 Task: Check the availability  in a calendar according to a particular month
Action: Mouse moved to (212, 268)
Screenshot: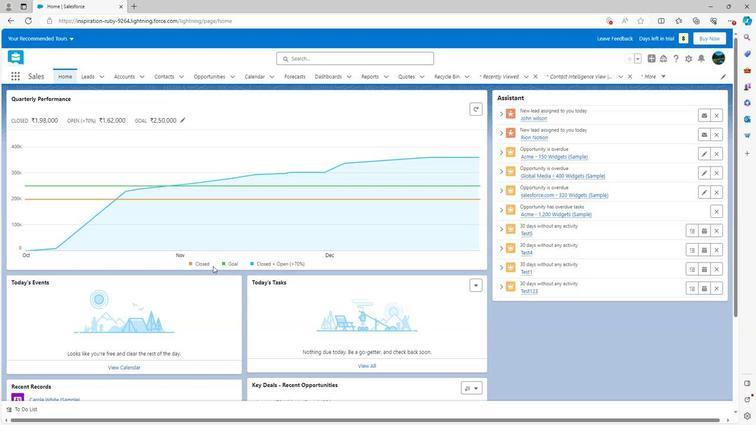
Action: Mouse scrolled (212, 267) with delta (0, 0)
Screenshot: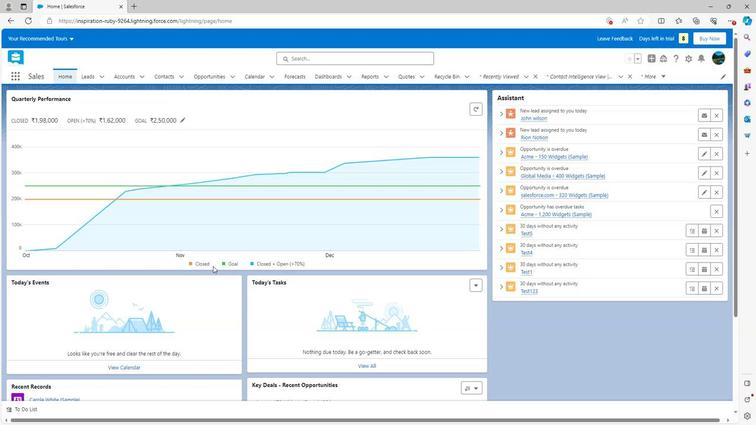 
Action: Mouse scrolled (212, 267) with delta (0, 0)
Screenshot: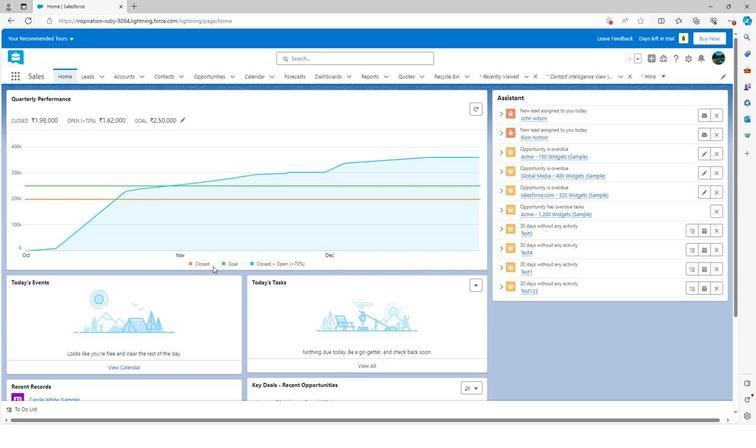 
Action: Mouse scrolled (212, 267) with delta (0, 0)
Screenshot: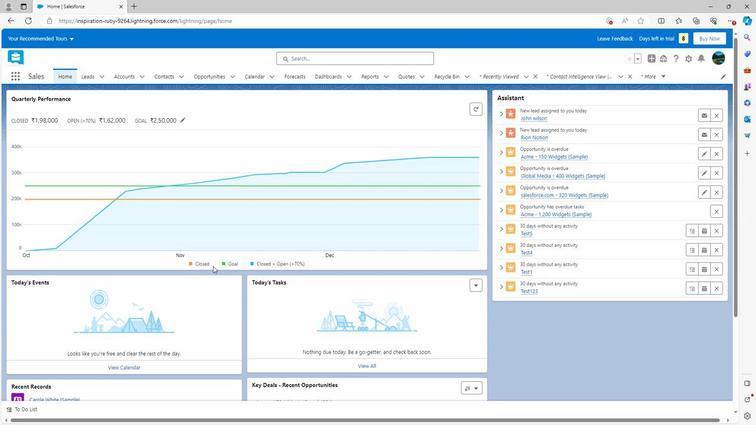 
Action: Mouse scrolled (212, 267) with delta (0, 0)
Screenshot: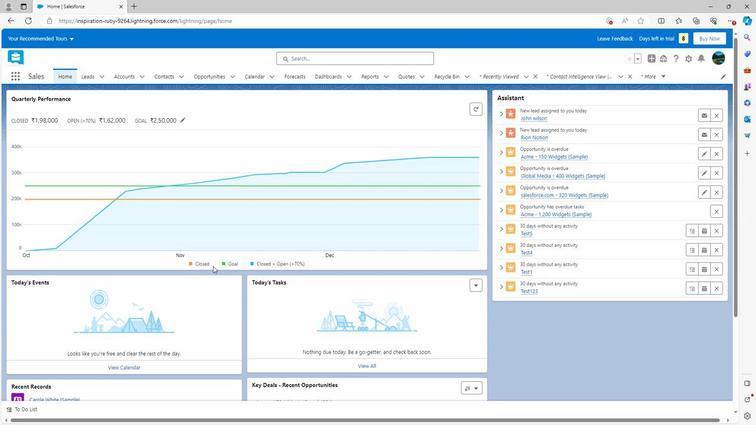 
Action: Mouse scrolled (212, 268) with delta (0, 0)
Screenshot: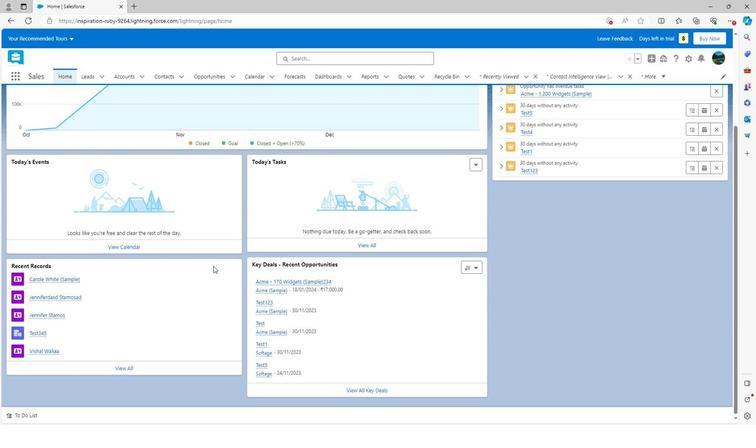 
Action: Mouse scrolled (212, 268) with delta (0, 0)
Screenshot: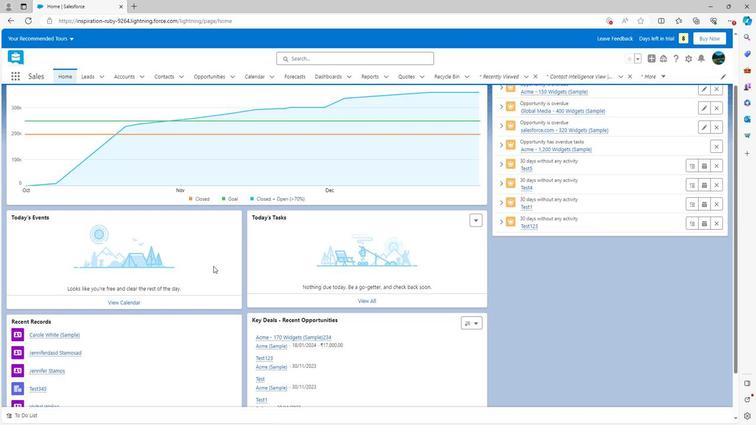 
Action: Mouse scrolled (212, 268) with delta (0, 0)
Screenshot: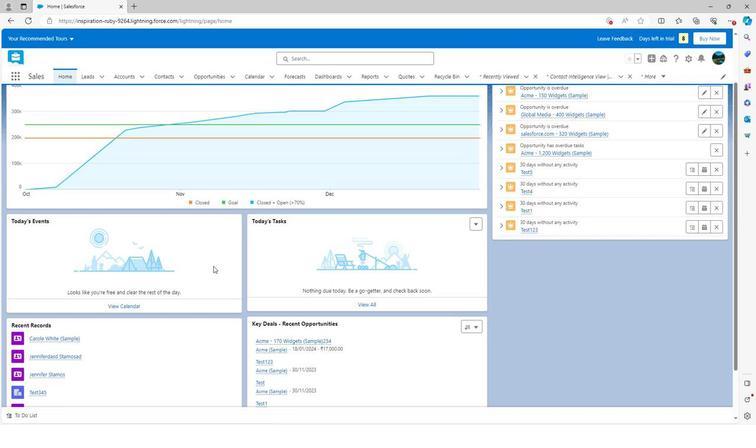 
Action: Mouse scrolled (212, 268) with delta (0, 0)
Screenshot: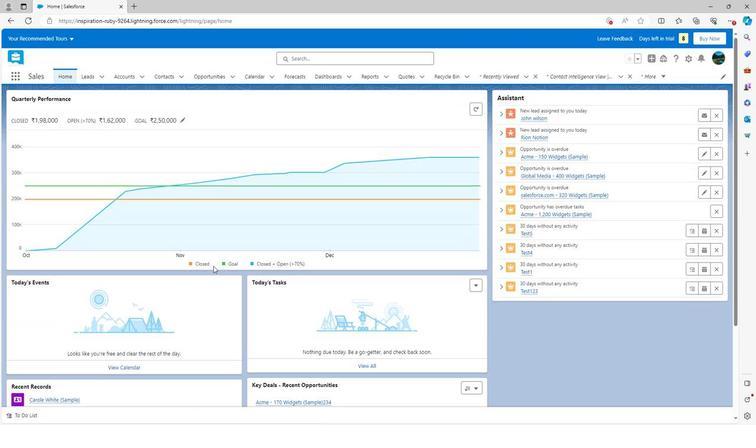 
Action: Mouse moved to (251, 76)
Screenshot: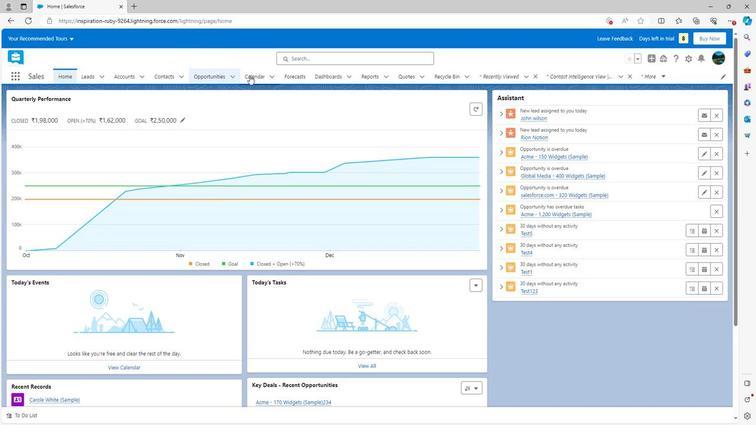 
Action: Mouse pressed left at (251, 76)
Screenshot: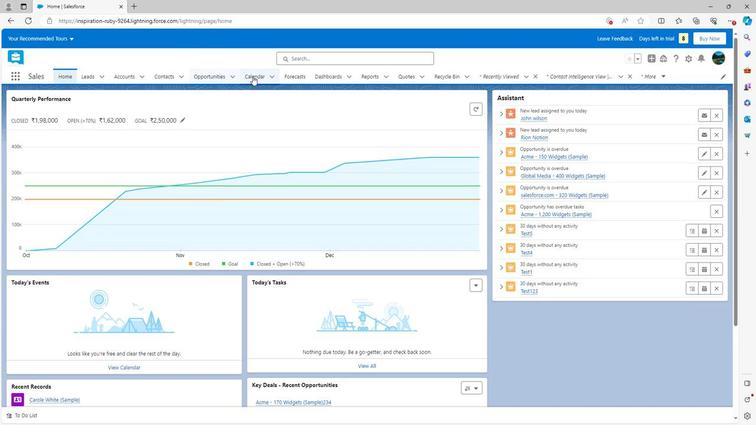 
Action: Mouse moved to (667, 99)
Screenshot: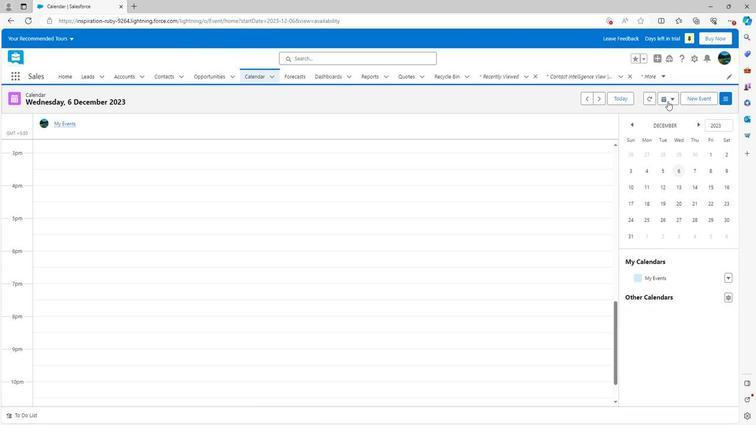 
Action: Mouse pressed left at (667, 99)
Screenshot: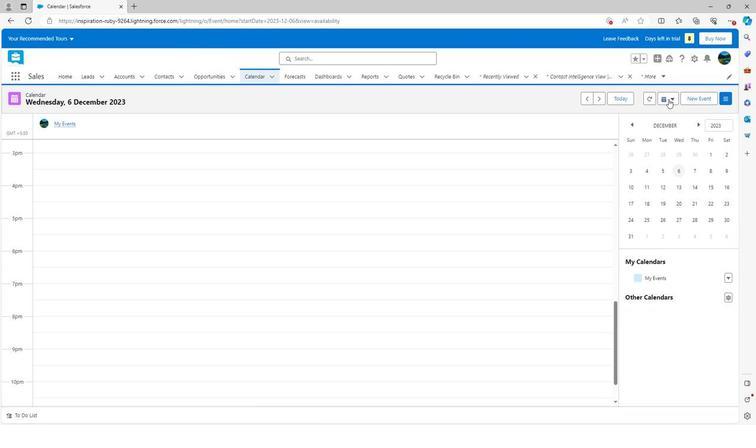 
Action: Mouse moved to (674, 154)
Screenshot: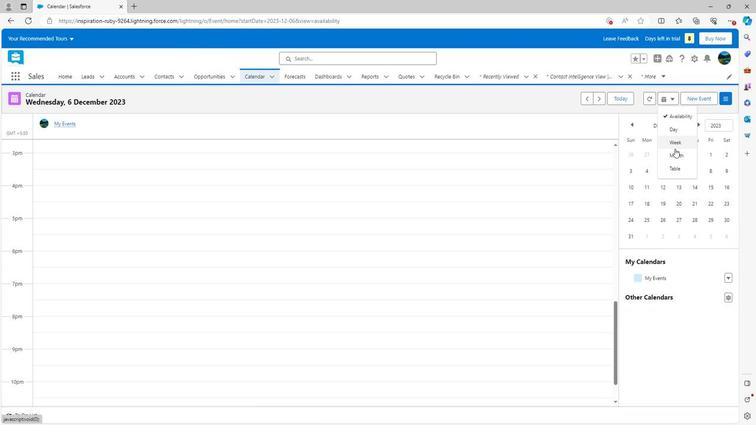 
Action: Mouse pressed left at (674, 154)
Screenshot: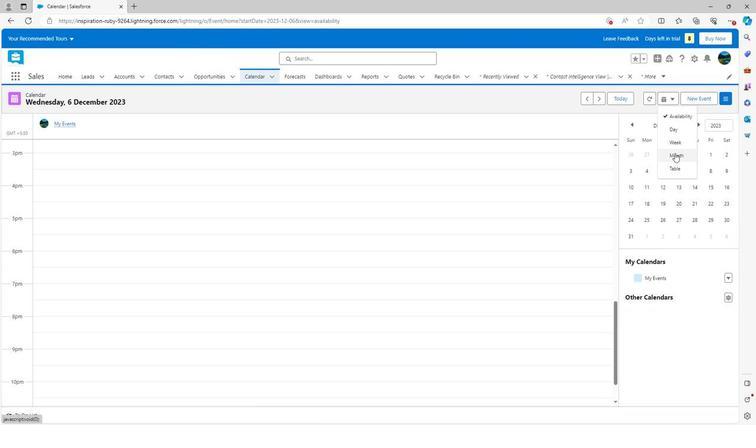 
Action: Mouse moved to (438, 190)
Screenshot: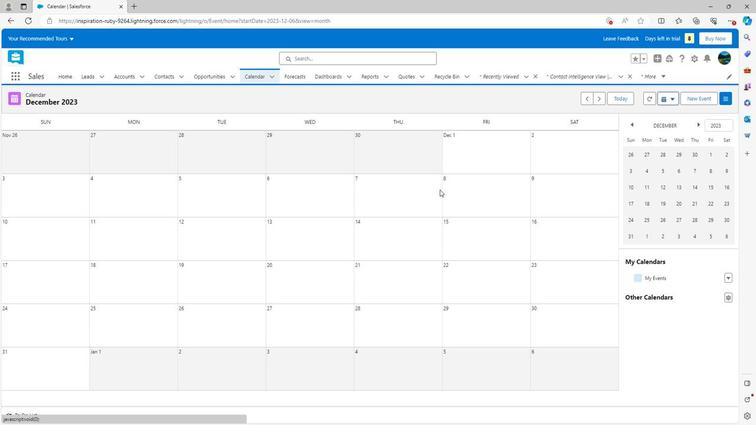 
Action: Mouse scrolled (438, 191) with delta (0, 0)
Screenshot: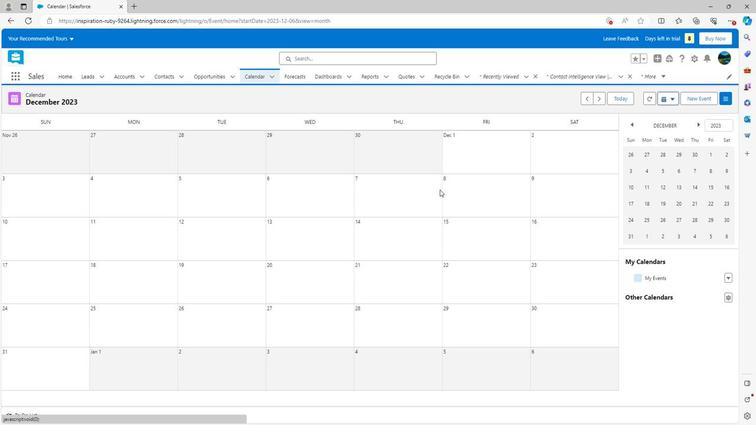 
Action: Mouse moved to (438, 190)
Screenshot: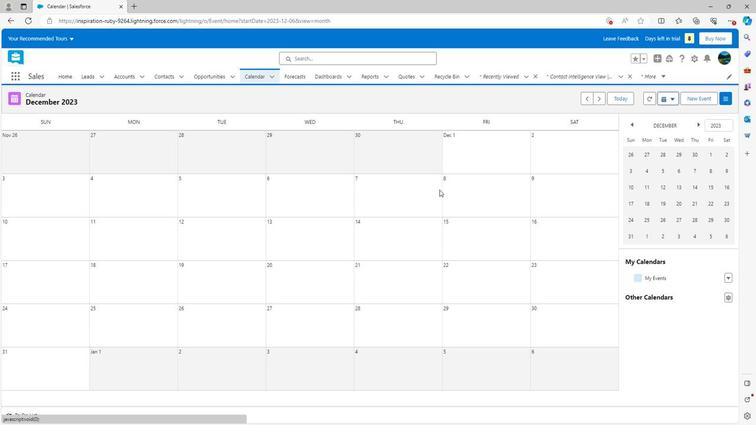 
Action: Mouse scrolled (438, 190) with delta (0, 0)
Screenshot: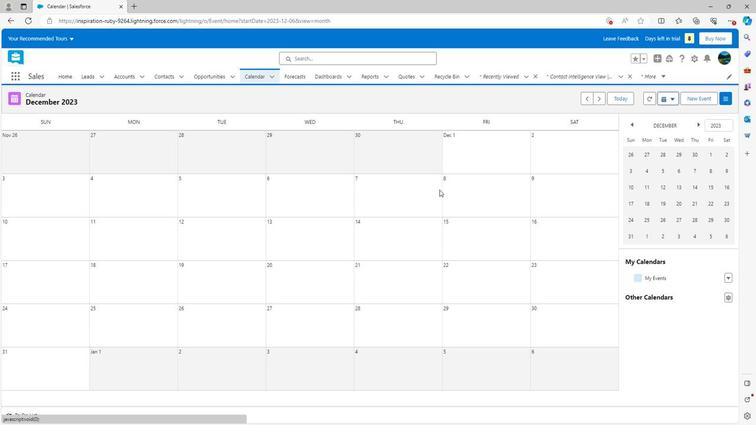 
Action: Mouse moved to (439, 188)
Screenshot: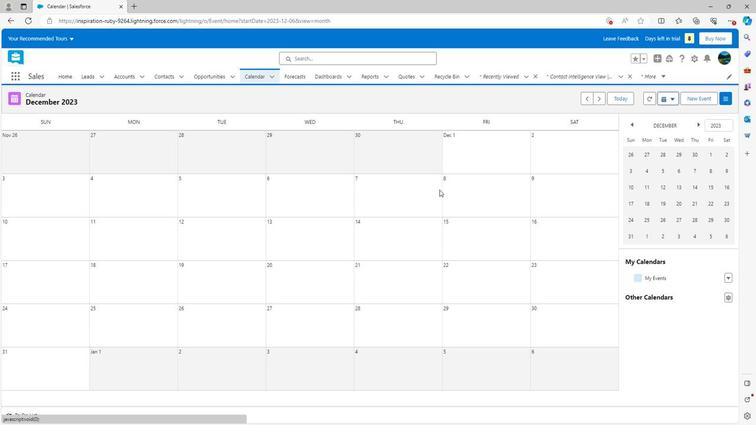 
Action: Mouse scrolled (439, 189) with delta (0, 0)
Screenshot: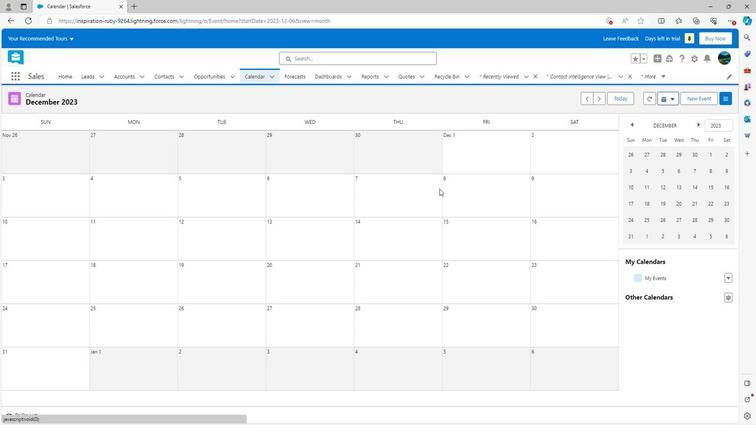 
Action: Mouse moved to (439, 188)
Screenshot: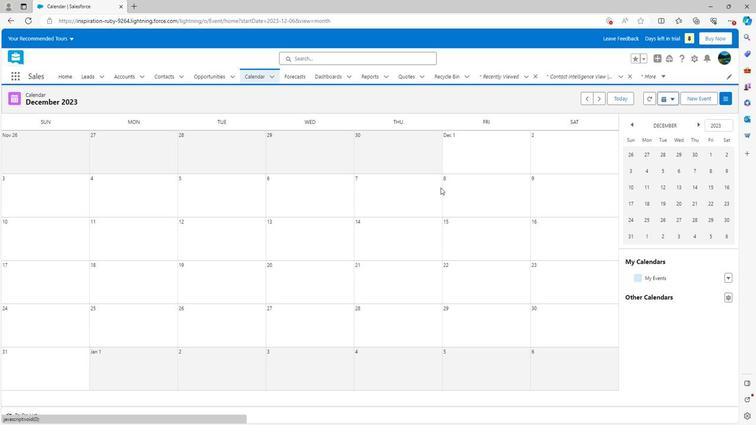 
Action: Mouse scrolled (439, 188) with delta (0, 0)
Screenshot: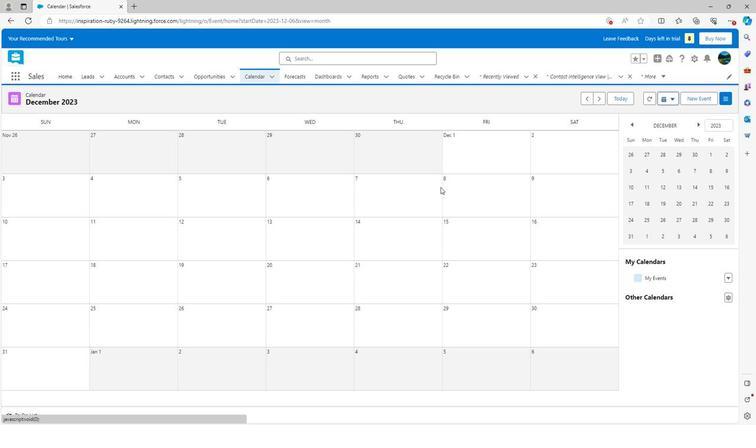 
Action: Mouse moved to (441, 186)
Screenshot: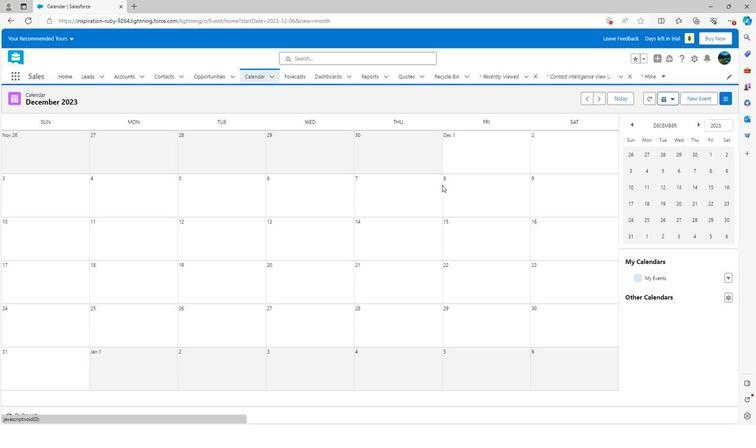 
Action: Mouse scrolled (441, 185) with delta (0, 0)
Screenshot: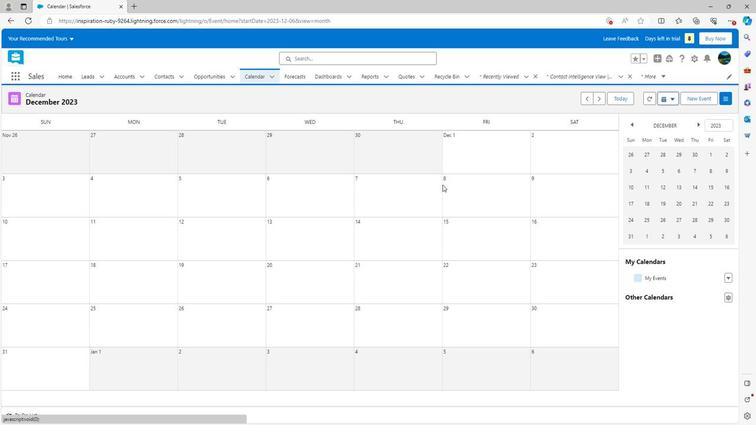 
Action: Mouse scrolled (441, 185) with delta (0, 0)
Screenshot: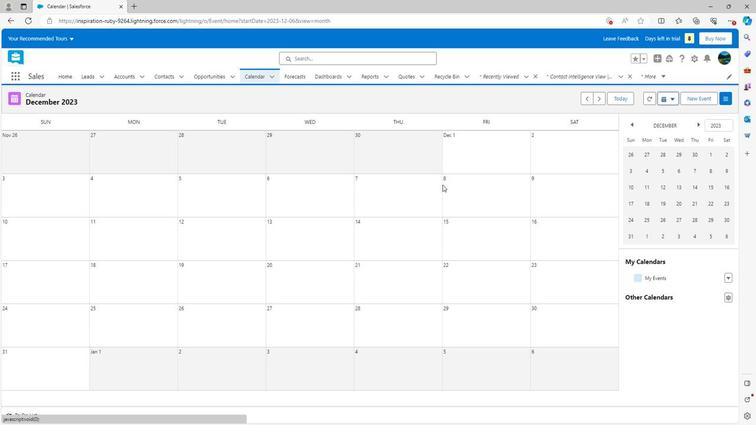 
Action: Mouse scrolled (441, 185) with delta (0, 0)
Screenshot: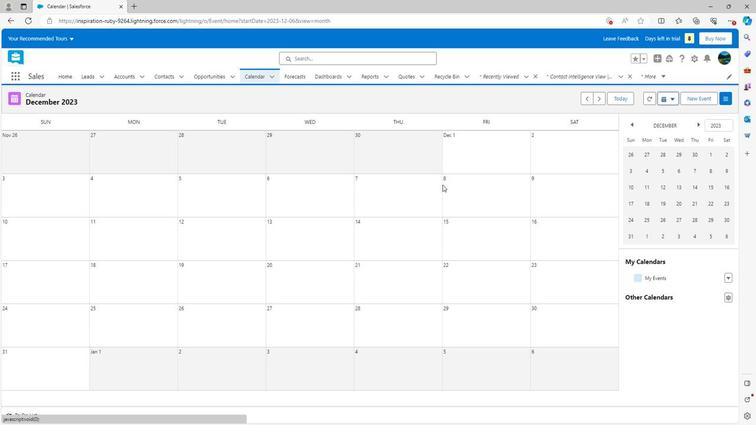 
Action: Mouse moved to (661, 99)
Screenshot: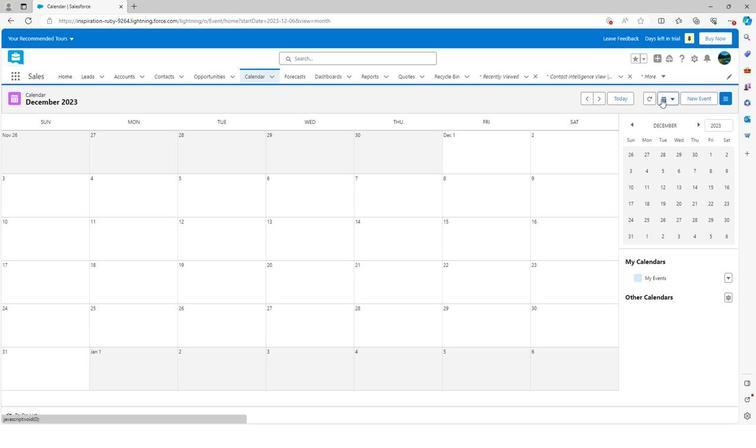 
Action: Mouse pressed left at (661, 99)
Screenshot: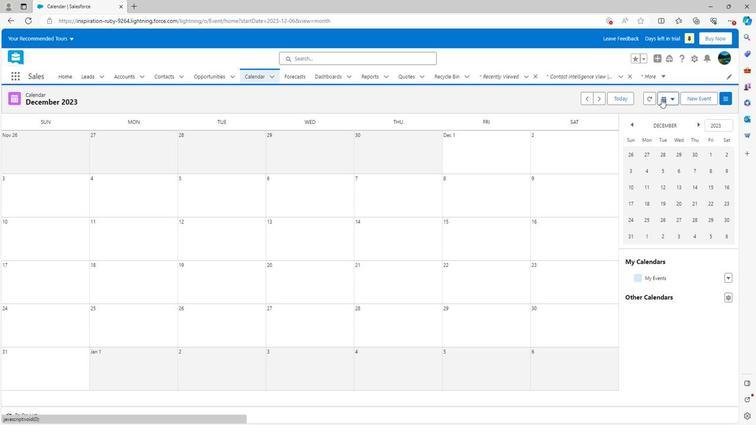 
Action: Mouse moved to (669, 151)
Screenshot: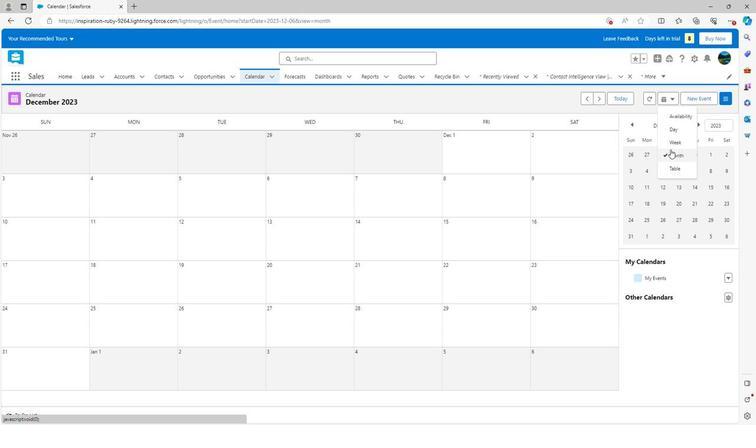 
Action: Mouse pressed left at (669, 151)
Screenshot: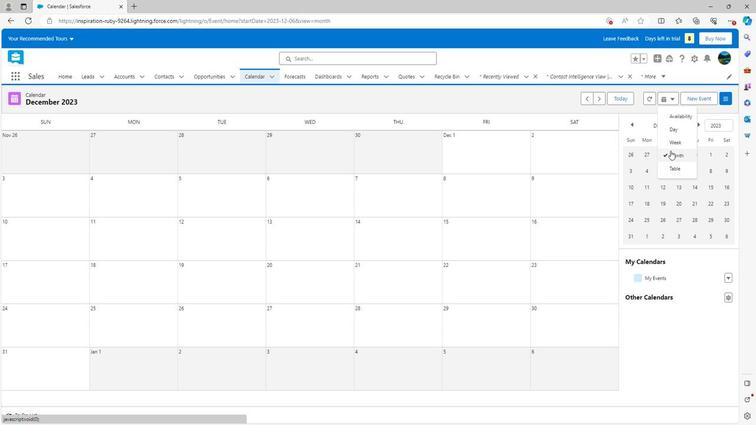 
Action: Mouse moved to (417, 145)
Screenshot: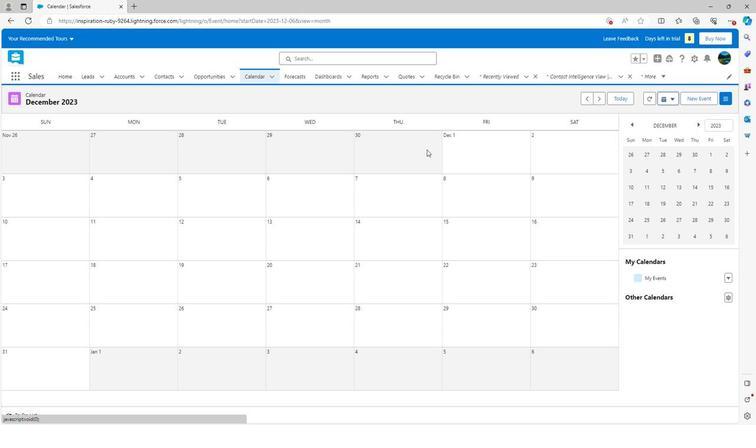 
